 Task: Make in the project ZoneTech an epic 'Incident Management Process Improvement'.
Action: Mouse moved to (94, 182)
Screenshot: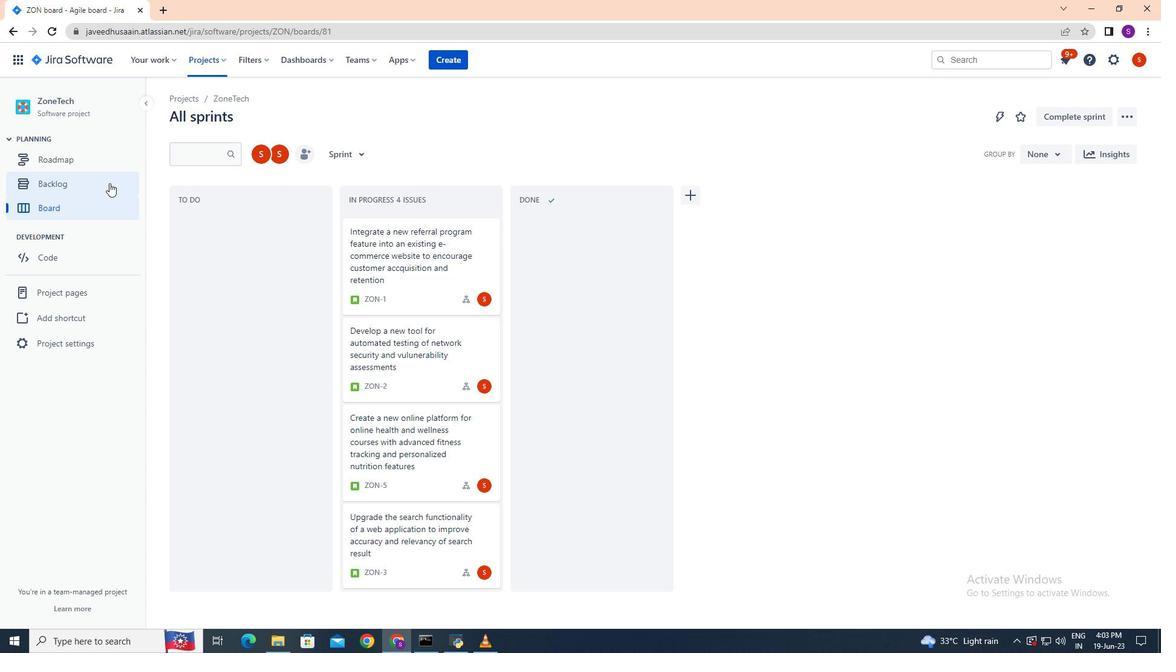 
Action: Mouse pressed left at (94, 182)
Screenshot: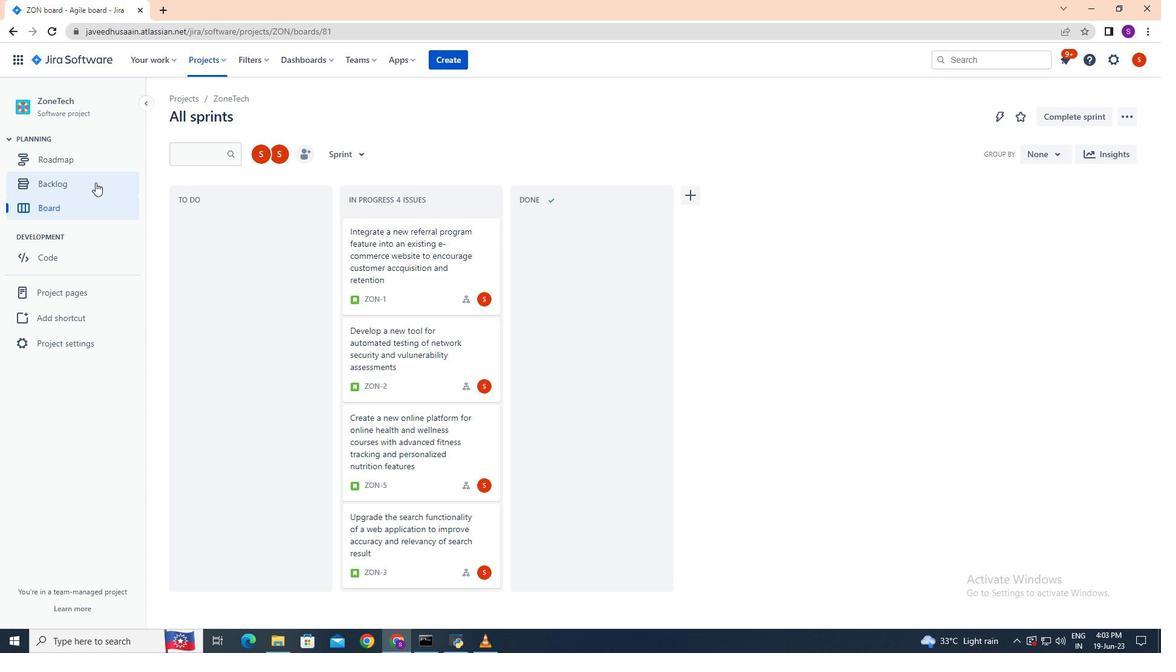 
Action: Mouse moved to (331, 154)
Screenshot: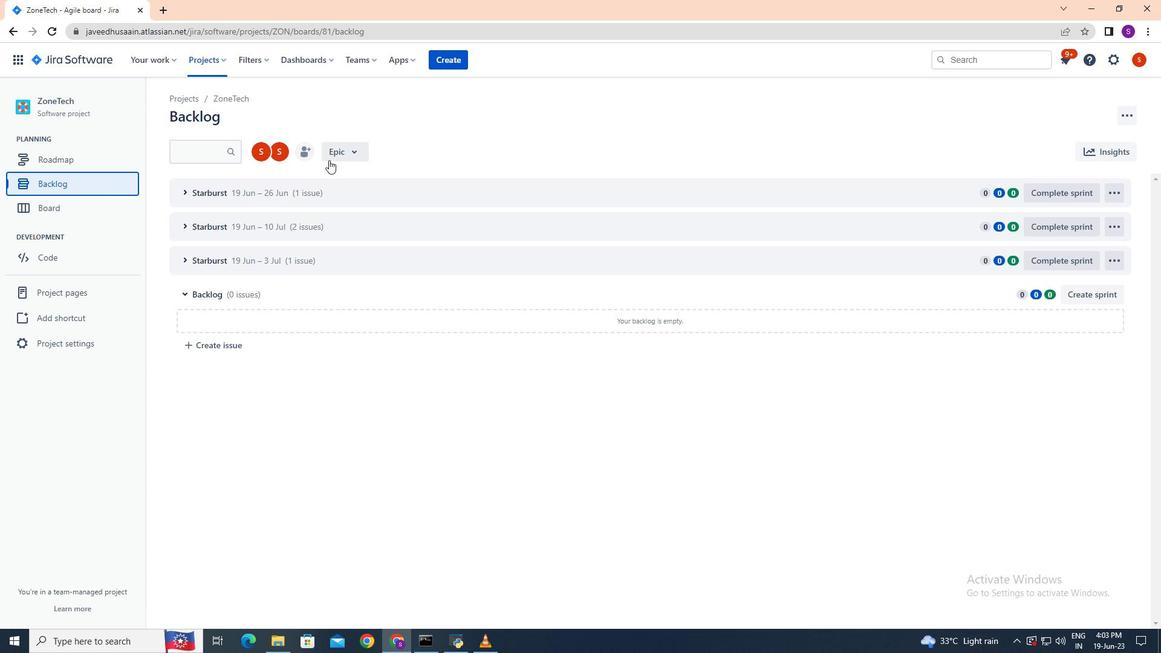 
Action: Mouse pressed left at (331, 154)
Screenshot: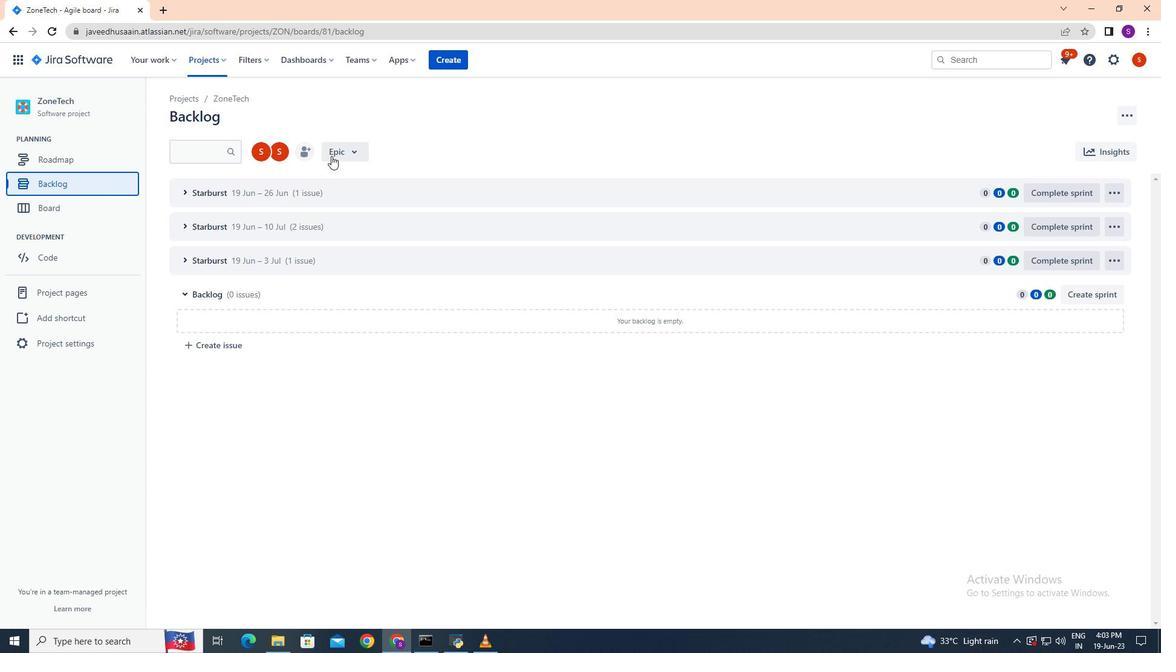 
Action: Mouse moved to (336, 226)
Screenshot: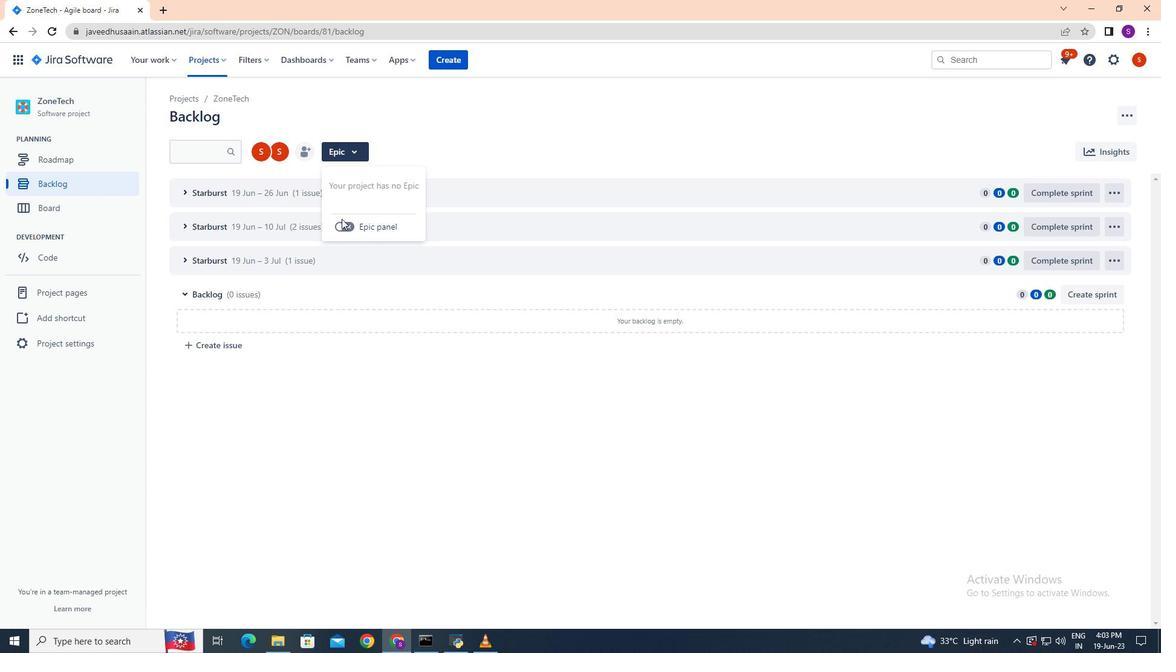 
Action: Mouse pressed left at (336, 226)
Screenshot: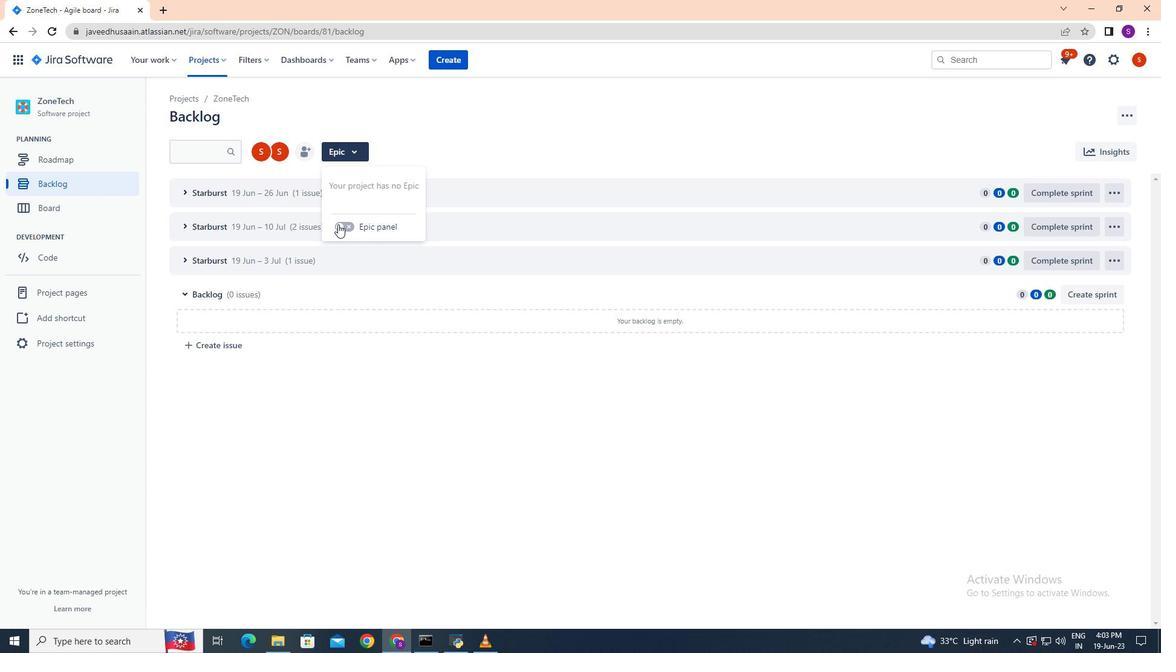 
Action: Mouse moved to (255, 417)
Screenshot: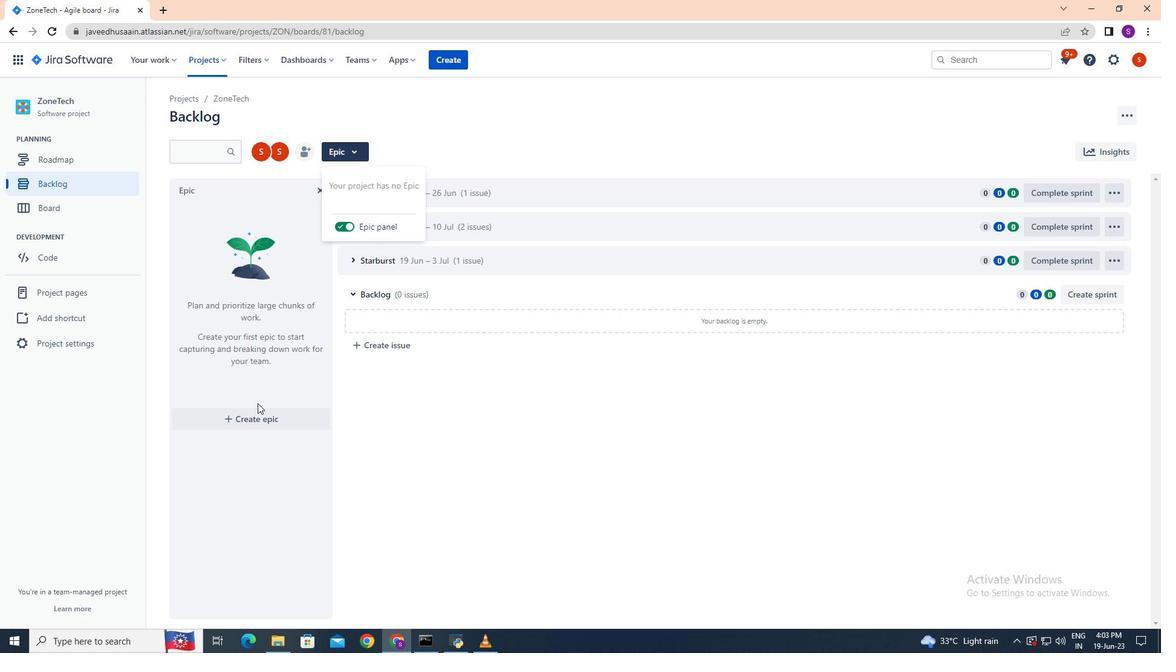 
Action: Mouse pressed left at (255, 417)
Screenshot: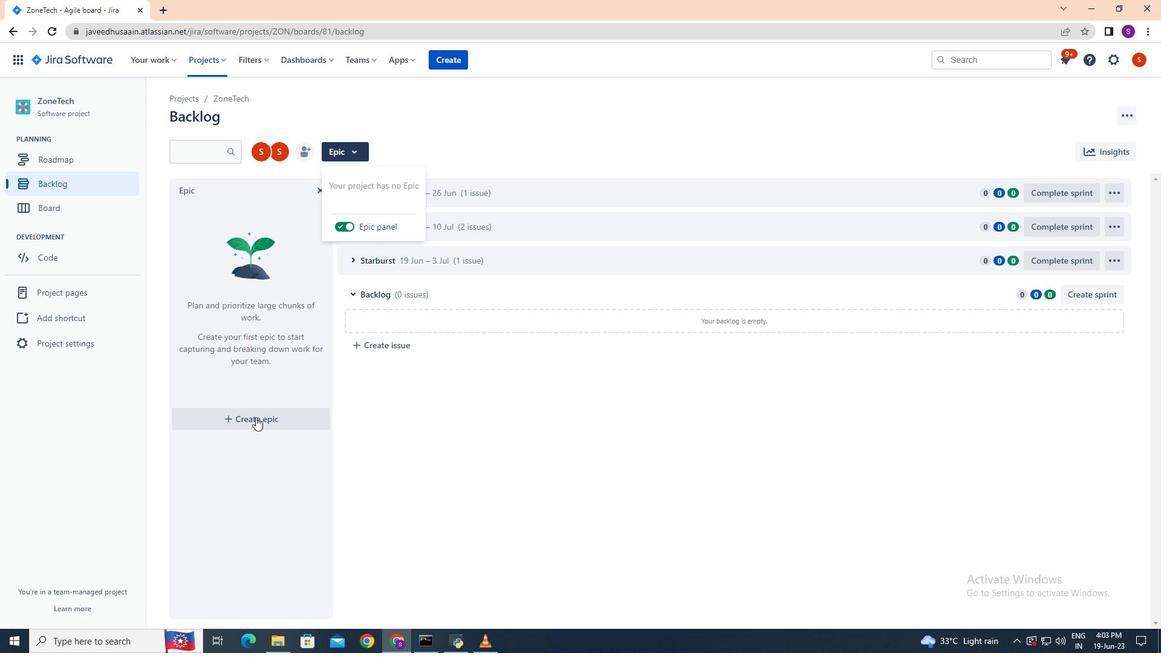 
Action: Key pressed <Key.shift><Key.shift><Key.shift><Key.shift><Key.shift><Key.shift><Key.shift><Key.shift><Key.shift><Key.shift>Incident<Key.space><Key.shift>Management<Key.space><Key.shift>Process<Key.space><Key.shift>Improvemn<Key.backspace>ent<Key.enter>
Screenshot: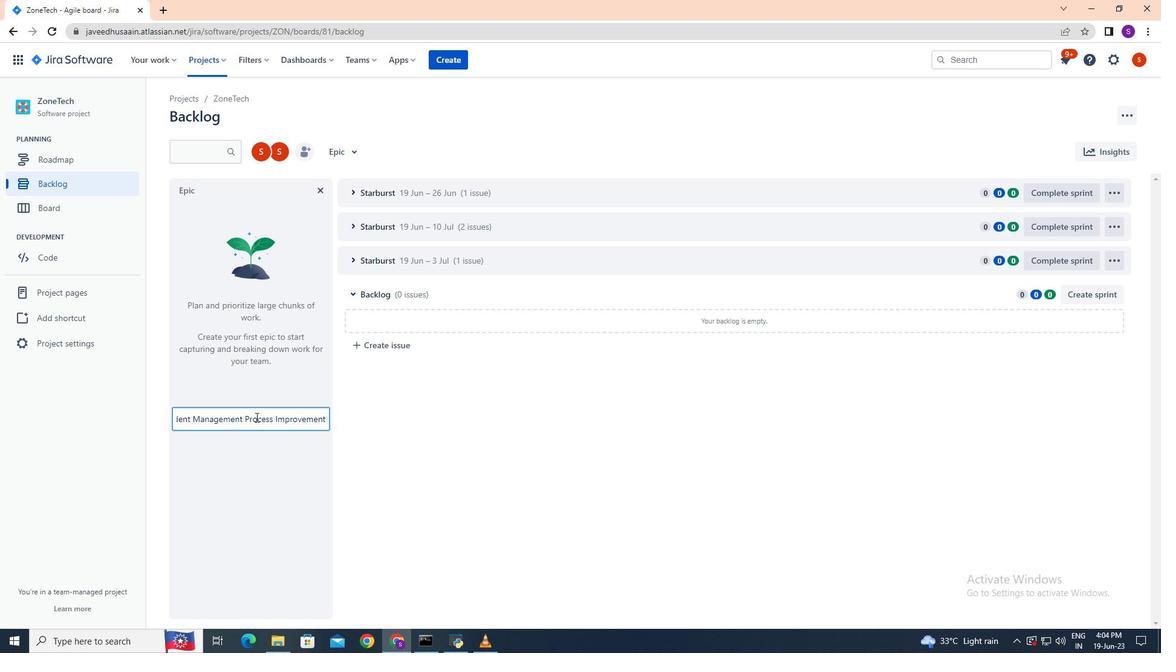 
